 Task: Set the base permissions in member privileges for the organization "Mark56771" to "Write".
Action: Mouse moved to (1101, 90)
Screenshot: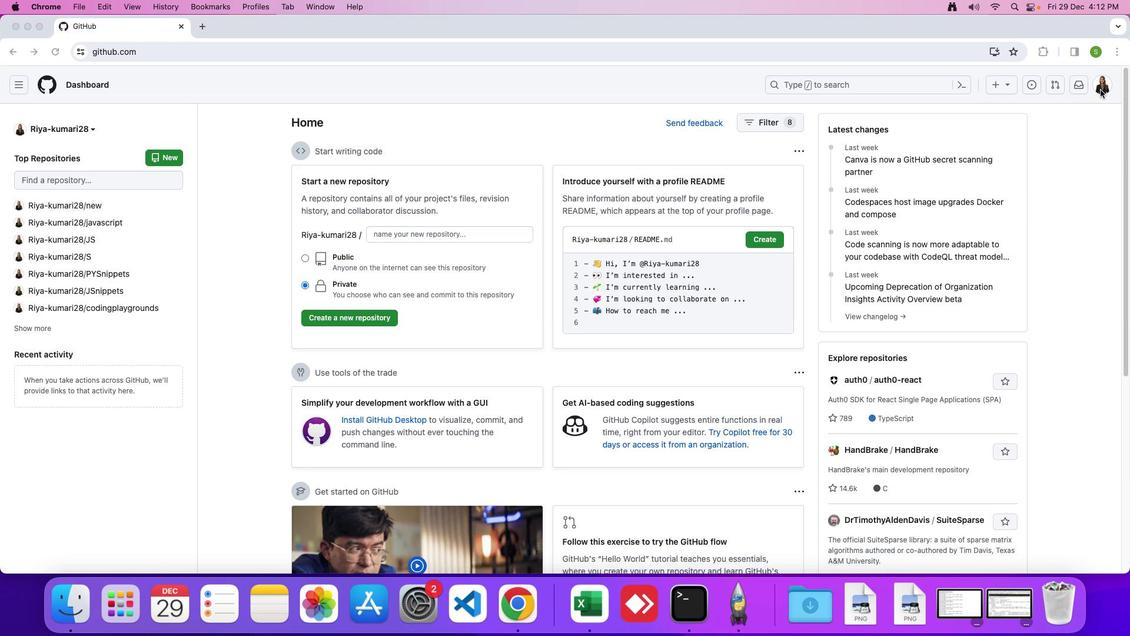 
Action: Mouse pressed left at (1101, 90)
Screenshot: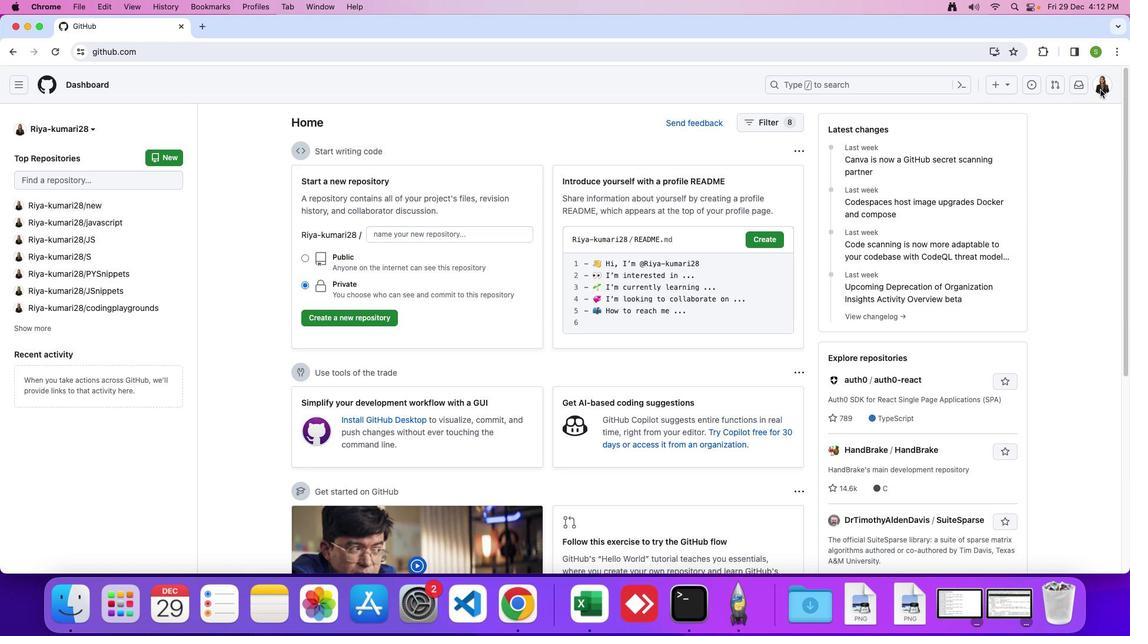 
Action: Mouse moved to (1102, 87)
Screenshot: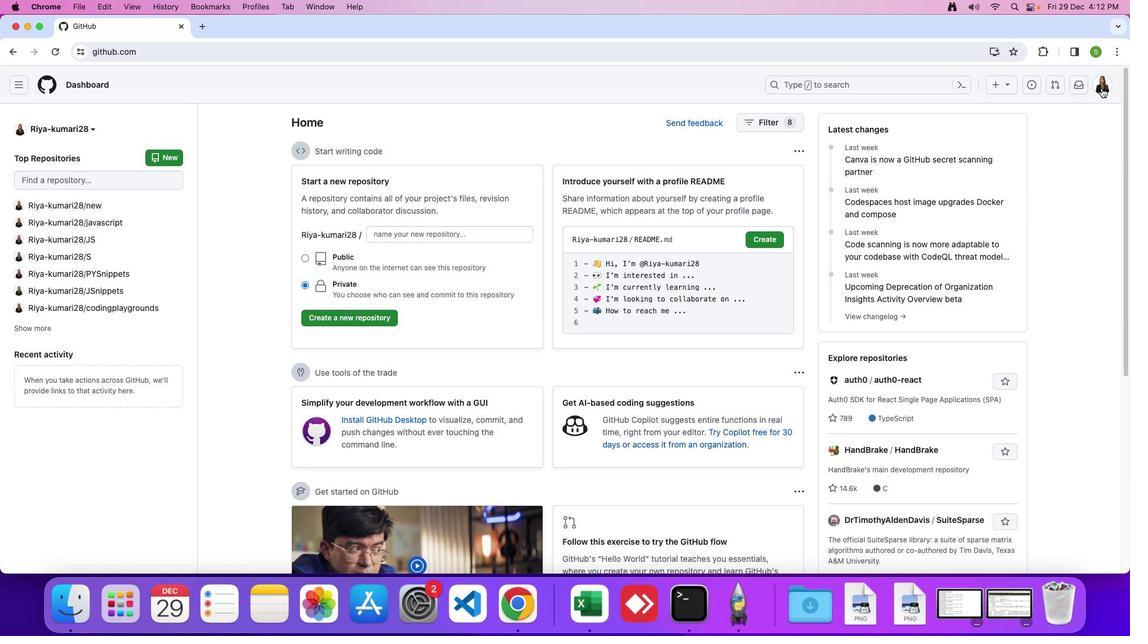 
Action: Mouse pressed left at (1102, 87)
Screenshot: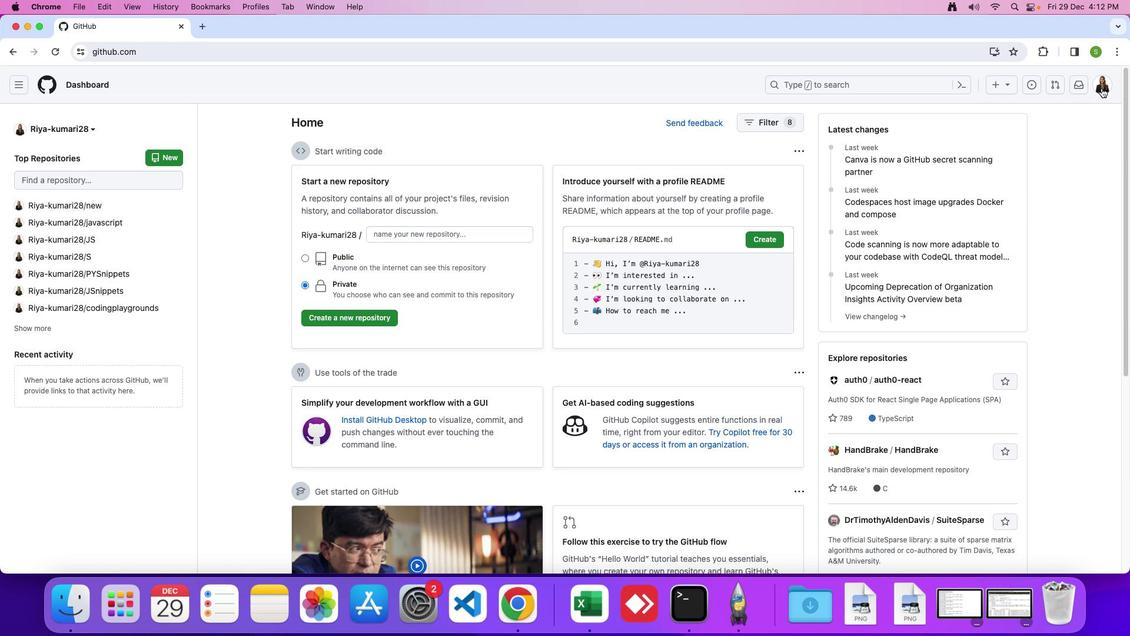 
Action: Mouse moved to (1033, 226)
Screenshot: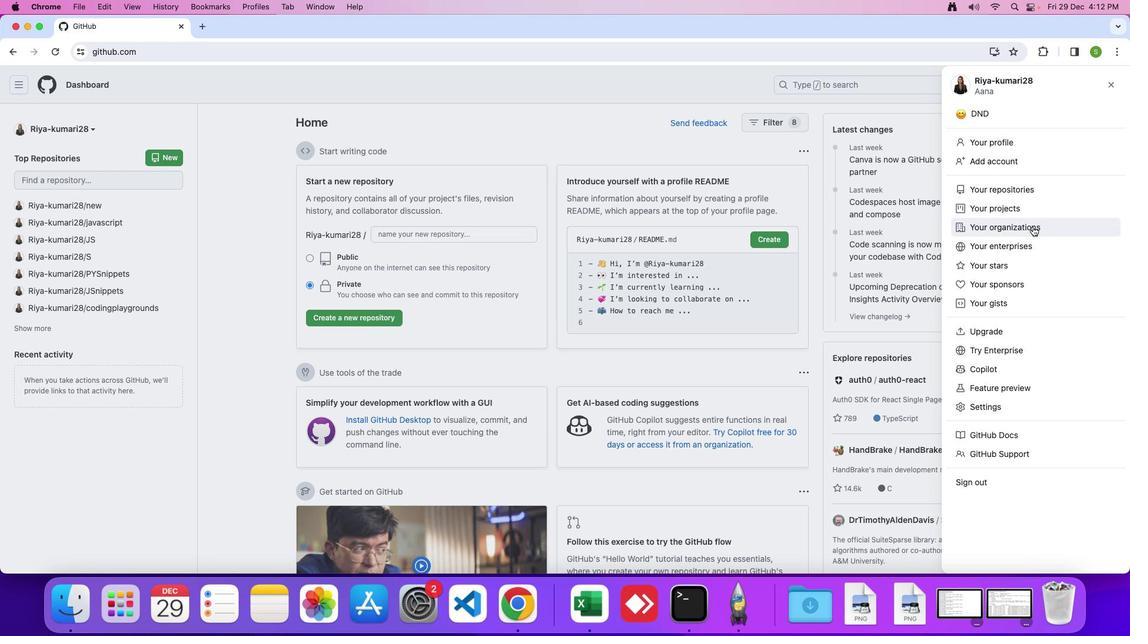 
Action: Mouse pressed left at (1033, 226)
Screenshot: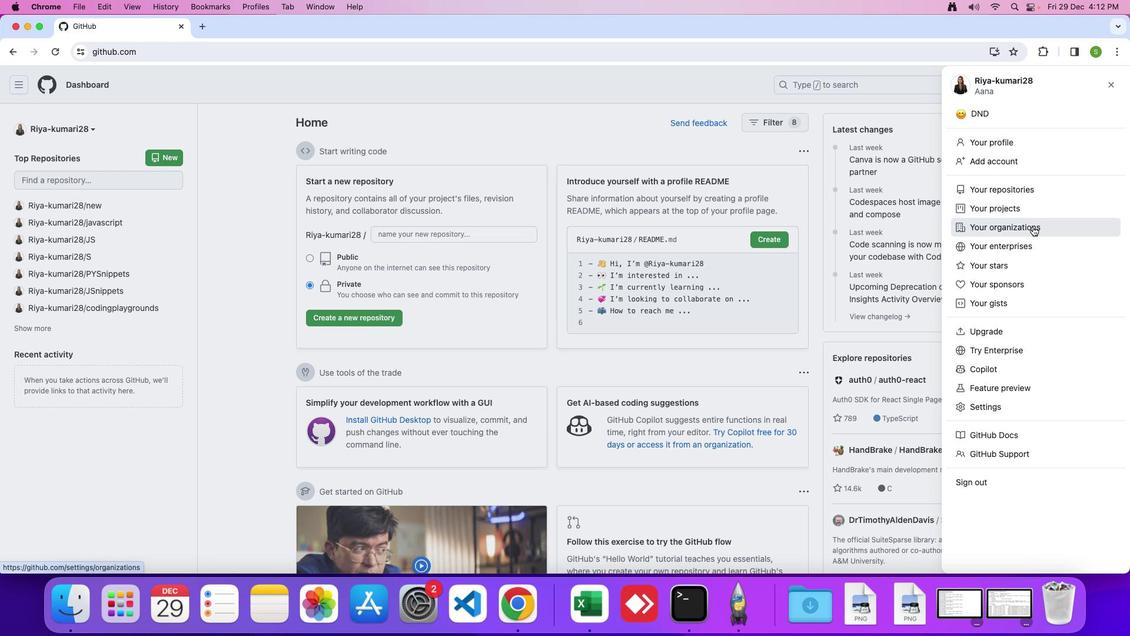 
Action: Mouse moved to (863, 247)
Screenshot: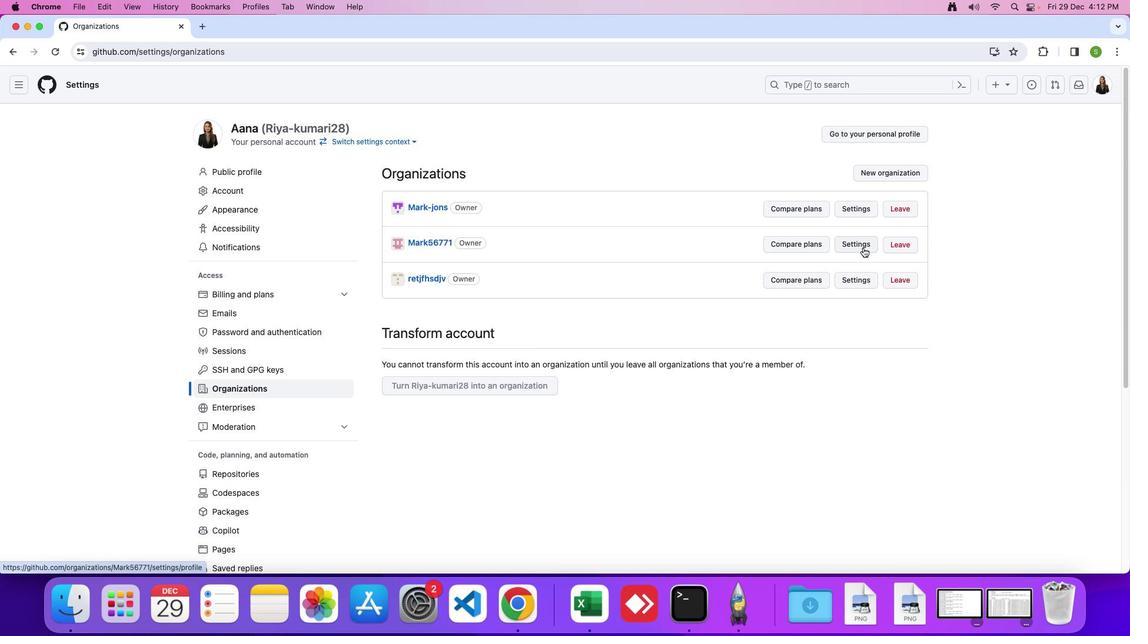 
Action: Mouse pressed left at (863, 247)
Screenshot: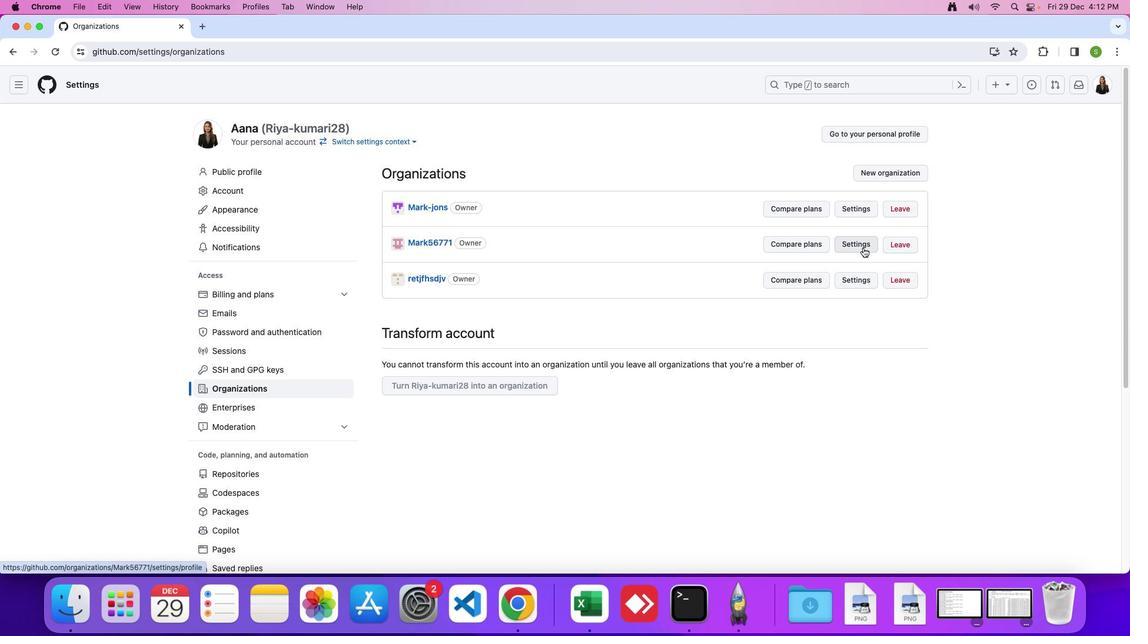 
Action: Mouse moved to (261, 276)
Screenshot: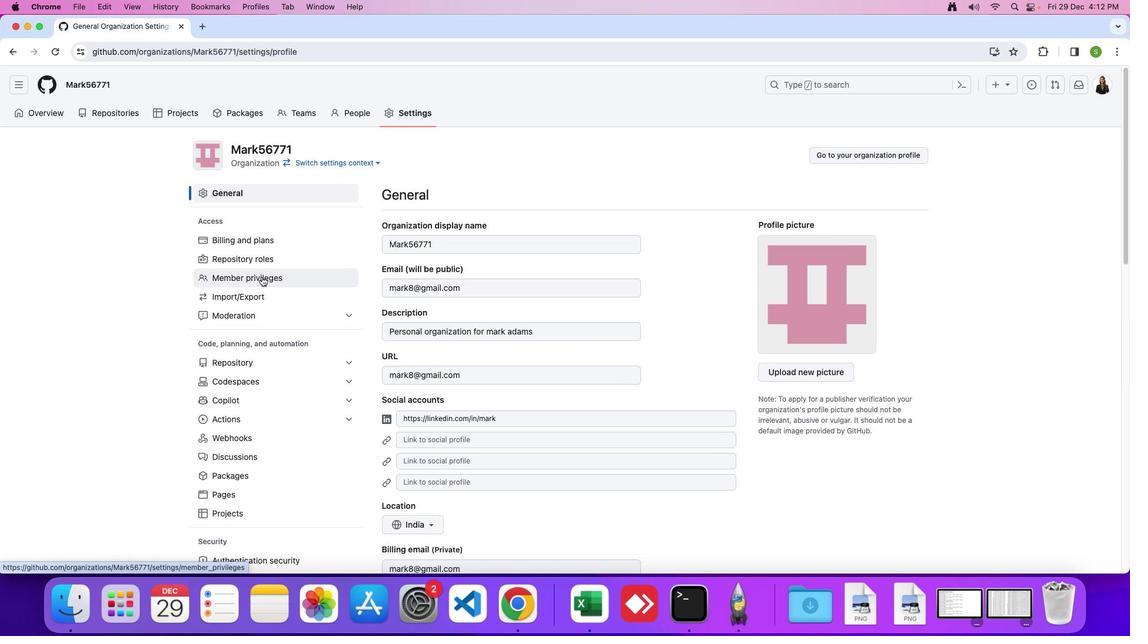 
Action: Mouse pressed left at (261, 276)
Screenshot: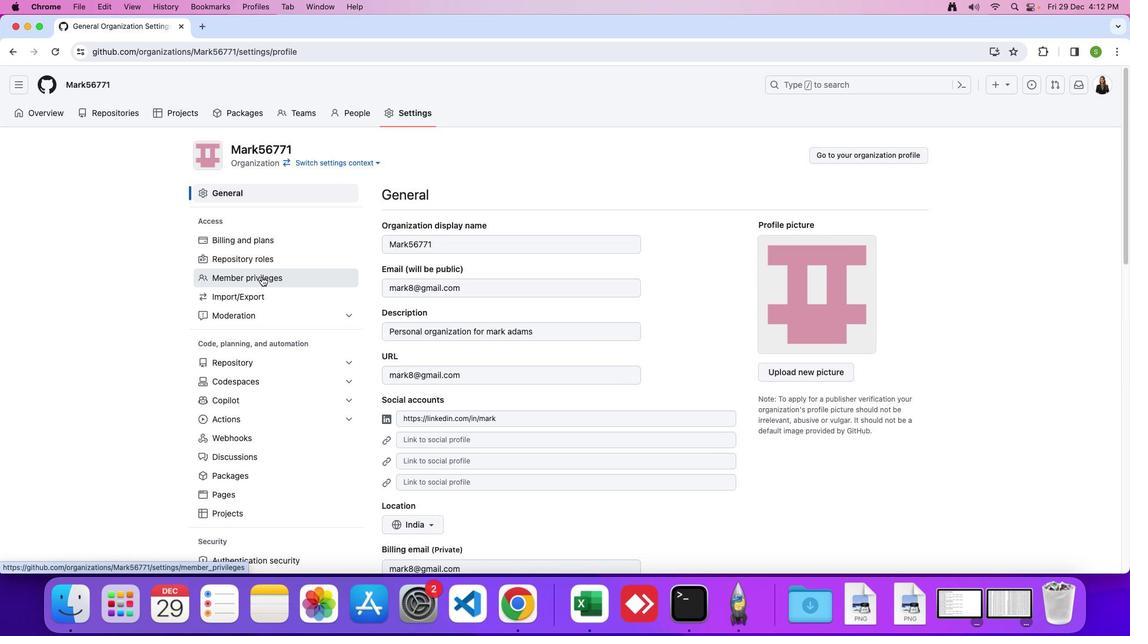 
Action: Mouse moved to (411, 293)
Screenshot: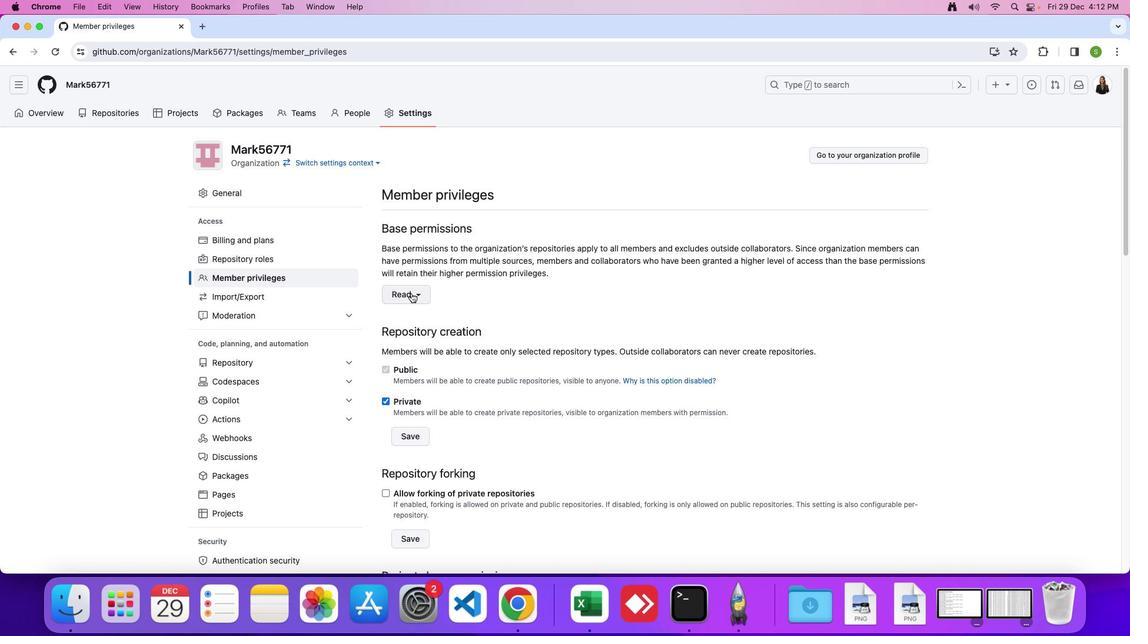 
Action: Mouse pressed left at (411, 293)
Screenshot: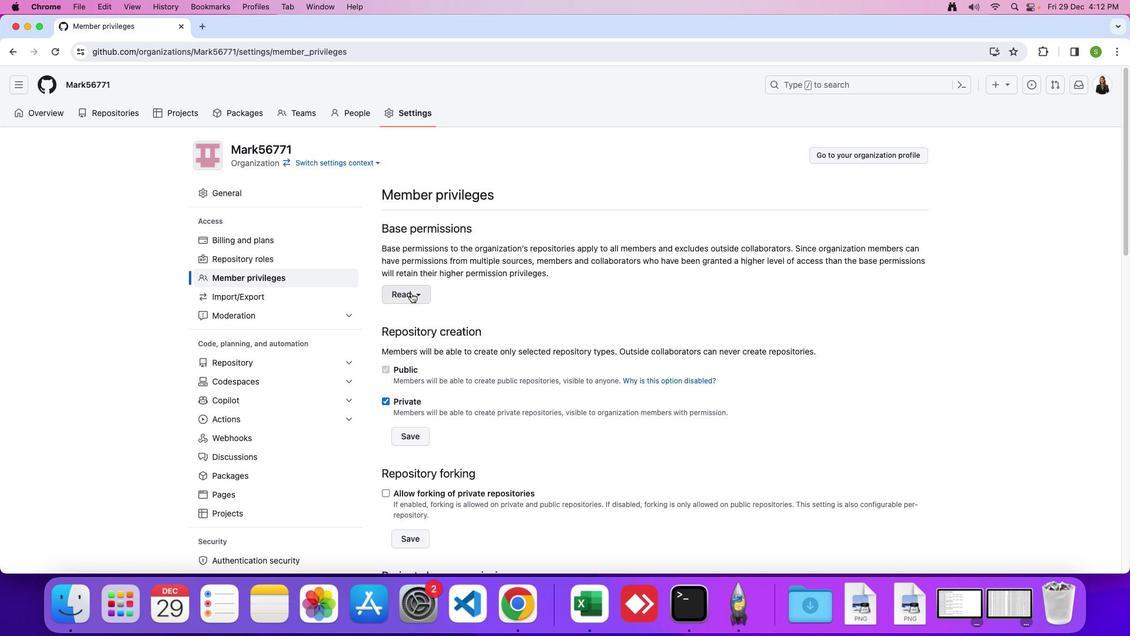 
Action: Mouse moved to (434, 466)
Screenshot: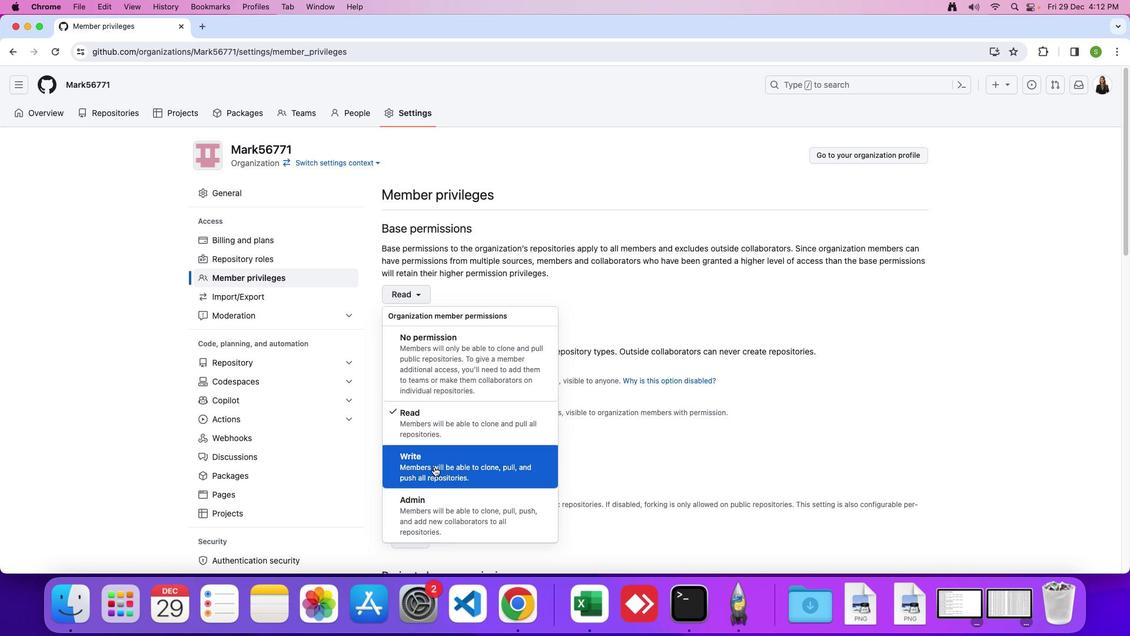 
Action: Mouse pressed left at (434, 466)
Screenshot: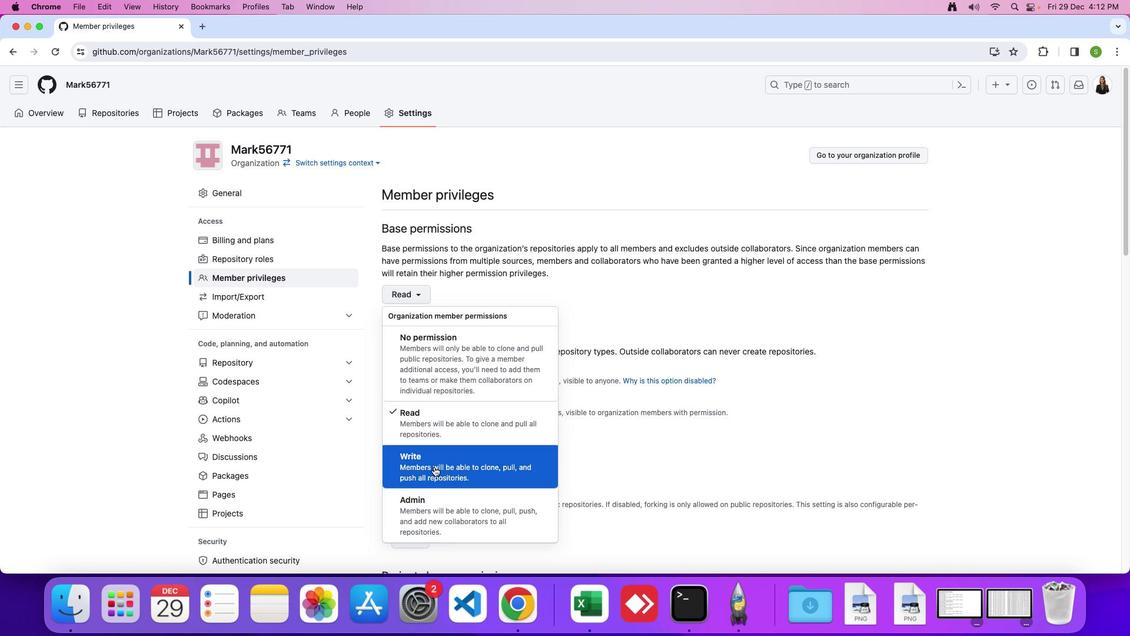 
Action: Mouse moved to (435, 466)
Screenshot: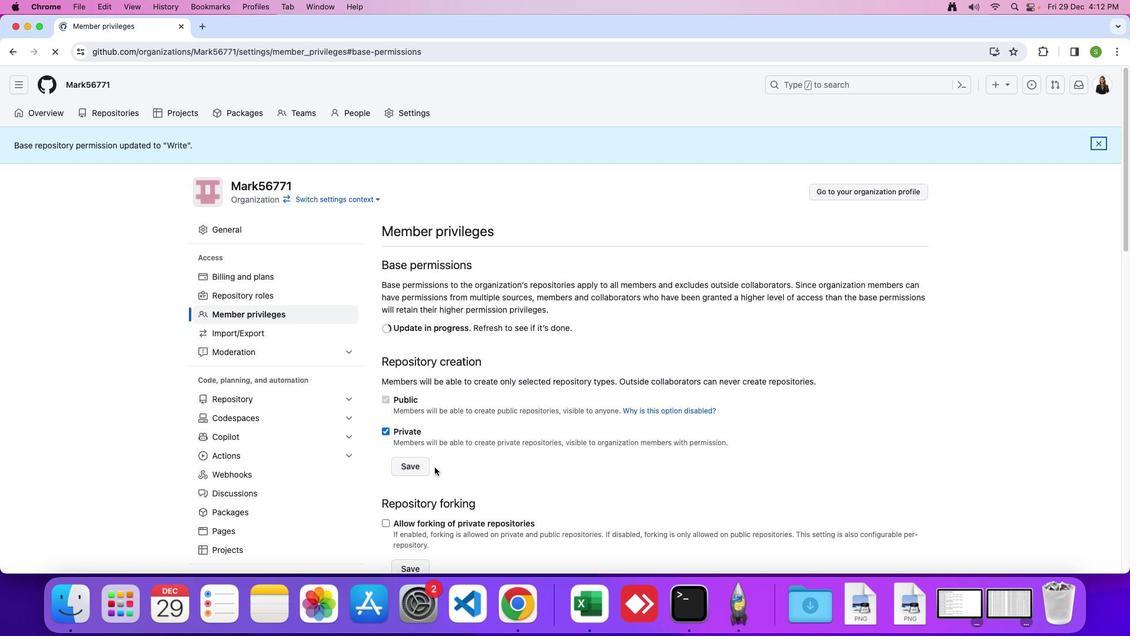 
